 Task: Add an event with the title Third Team Building Activity: Cooking Class and Culinary Challenge, date '2024/05/16', time 7:50 AM to 9:50 AMand add a description: A team outing is a planned event or activity that takes employees out of the usual work environment to engage in recreational and team-building activities. It provides an opportunity for team members to bond, unwind, and strengthen their professional relationships in a more relaxed setting., put the event into Yellow category, logged in from the account softage.7@softage.netand send the event invitation to softage.1@softage.net and softage.2@softage.net. Set a reminder for the event 180 week before
Action: Mouse moved to (83, 106)
Screenshot: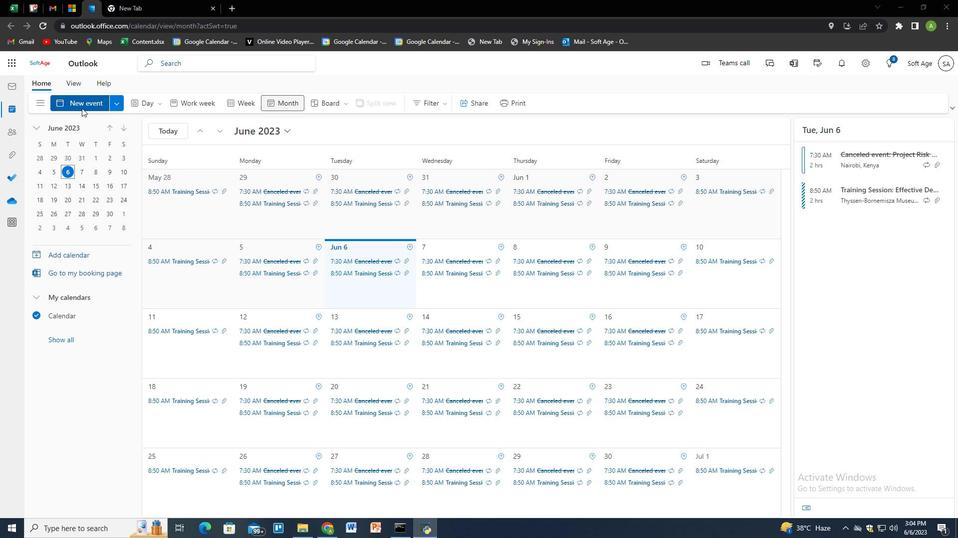 
Action: Mouse pressed left at (83, 106)
Screenshot: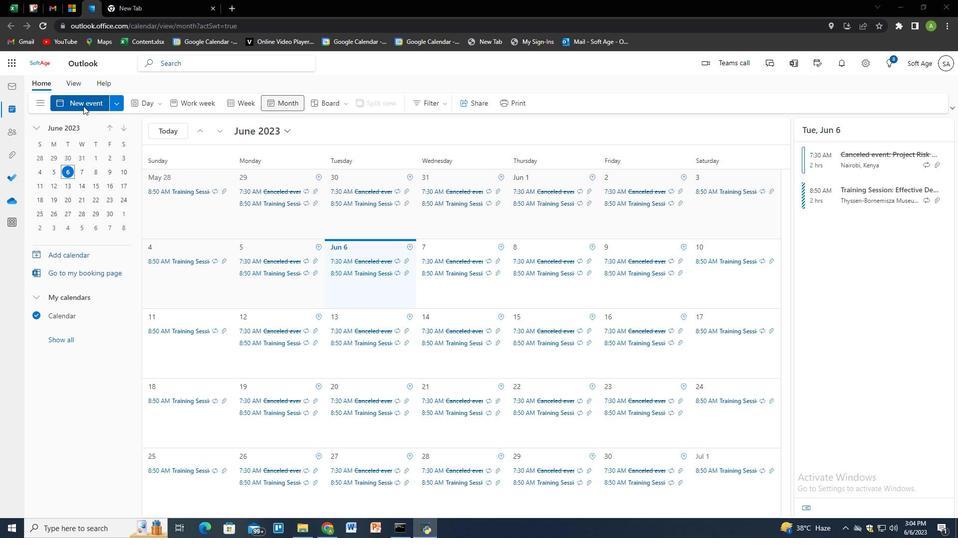 
Action: Mouse moved to (325, 167)
Screenshot: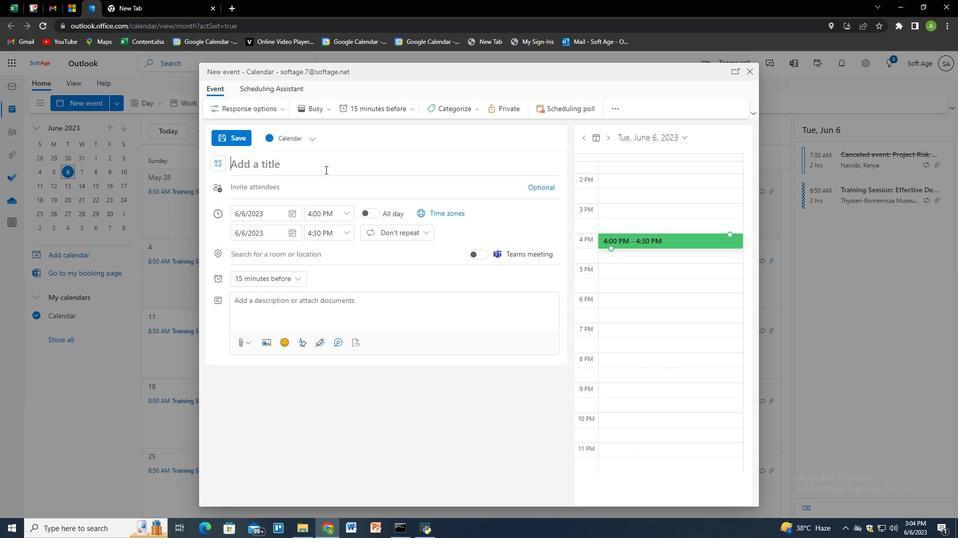 
Action: Mouse pressed left at (325, 167)
Screenshot: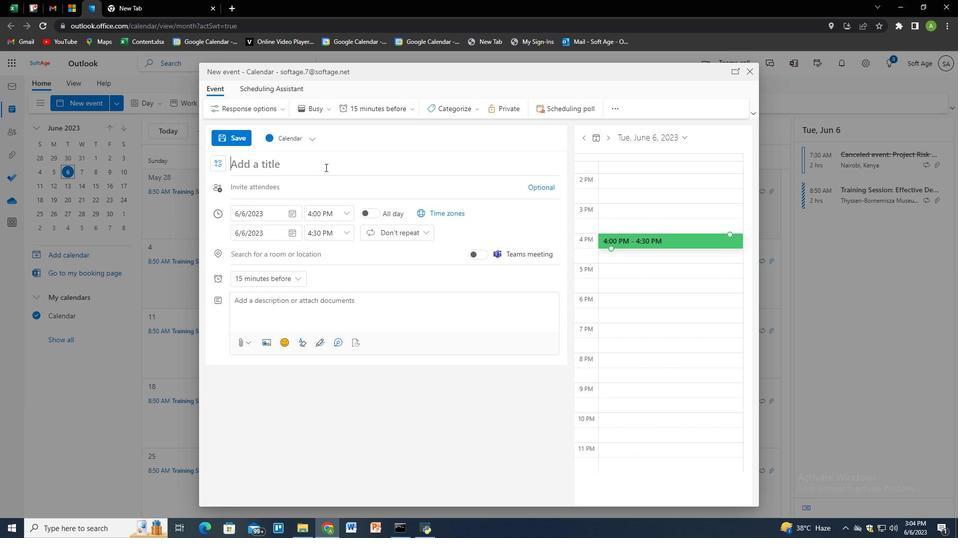
Action: Key pressed <Key.shift>Third<Key.space><Key.shift>Team<Key.space><Key.shift>Building<Key.space><Key.shift>Acti<Key.backspace><Key.backspace>tivity<Key.shift>:<Key.space><Key.shift>Cooking<Key.space><Key.shift>Class<Key.space>and<Key.space><Key.shift>Culinary<Key.space><Key.shift>CH<Key.backspace>hallenge,<Key.tab><Key.tab><Key.tab>2024<Key.insert><Key.backspace><Key.backspace><Key.backspace><Key.backspace><Key.backspace>
Screenshot: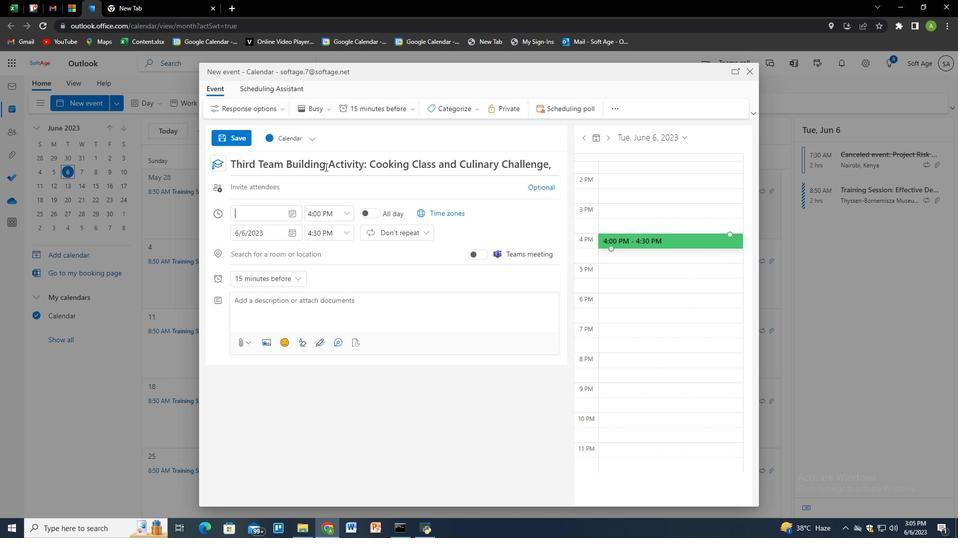 
Action: Mouse moved to (293, 215)
Screenshot: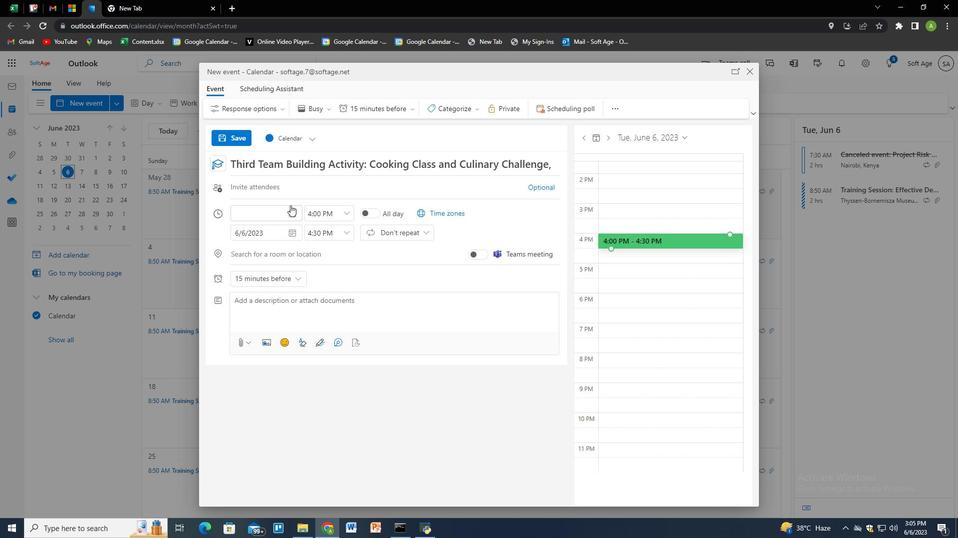 
Action: Mouse pressed left at (293, 215)
Screenshot: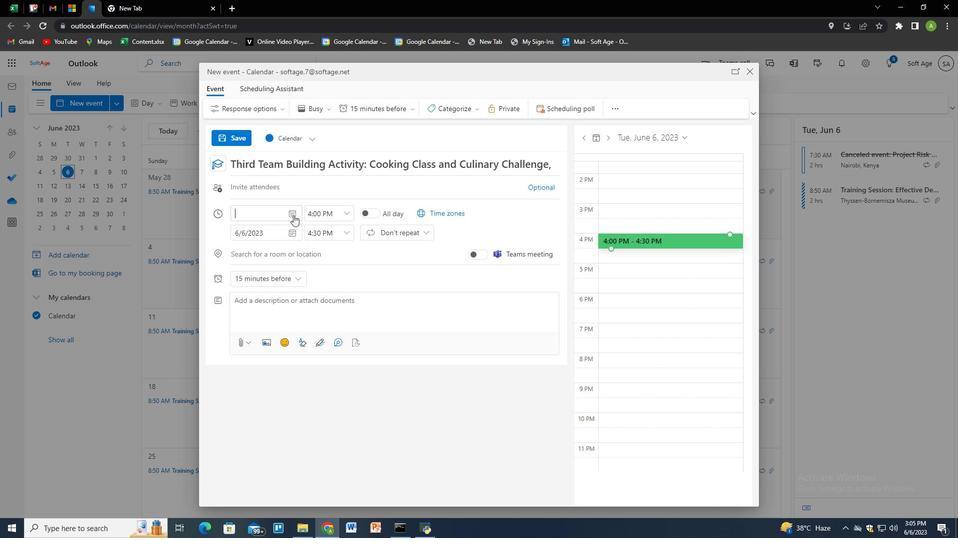 
Action: Mouse moved to (280, 234)
Screenshot: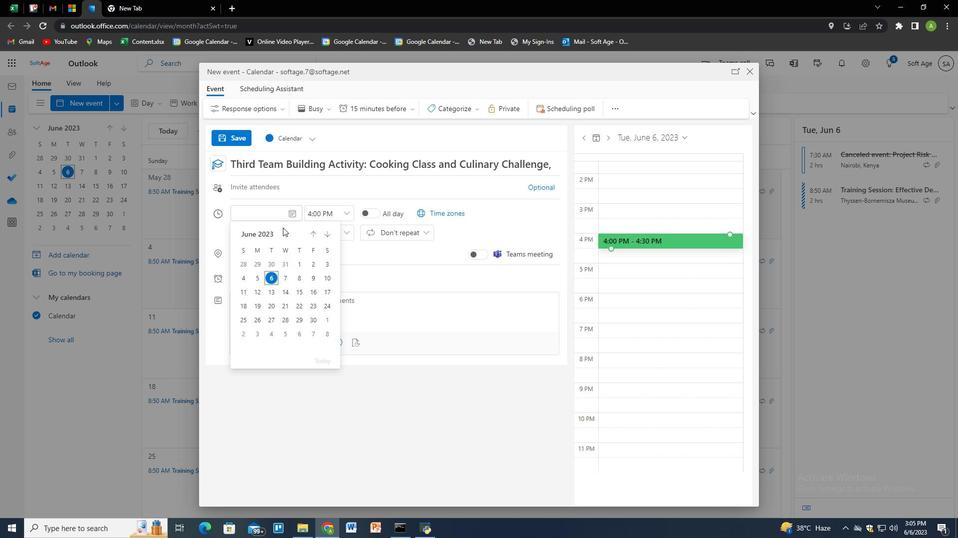 
Action: Mouse pressed left at (280, 234)
Screenshot: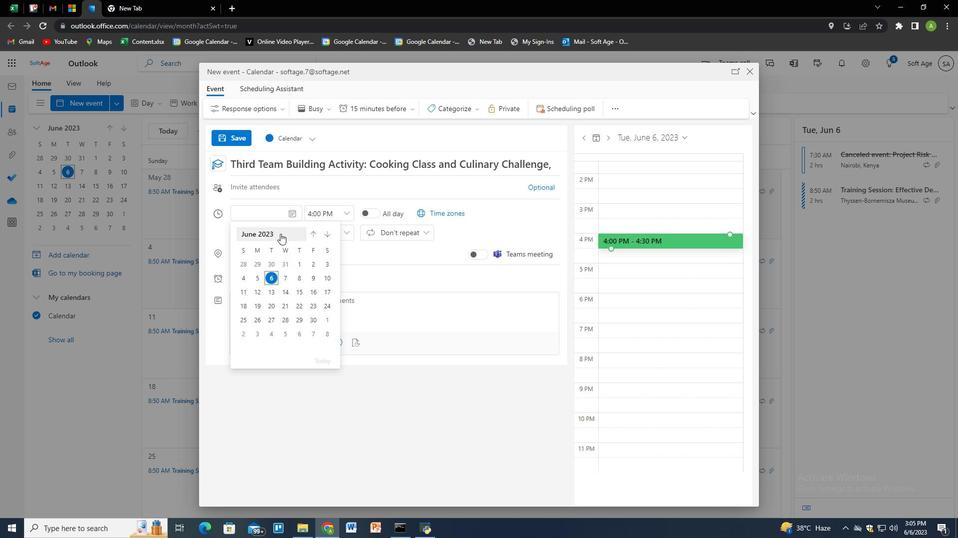 
Action: Mouse pressed left at (280, 234)
Screenshot: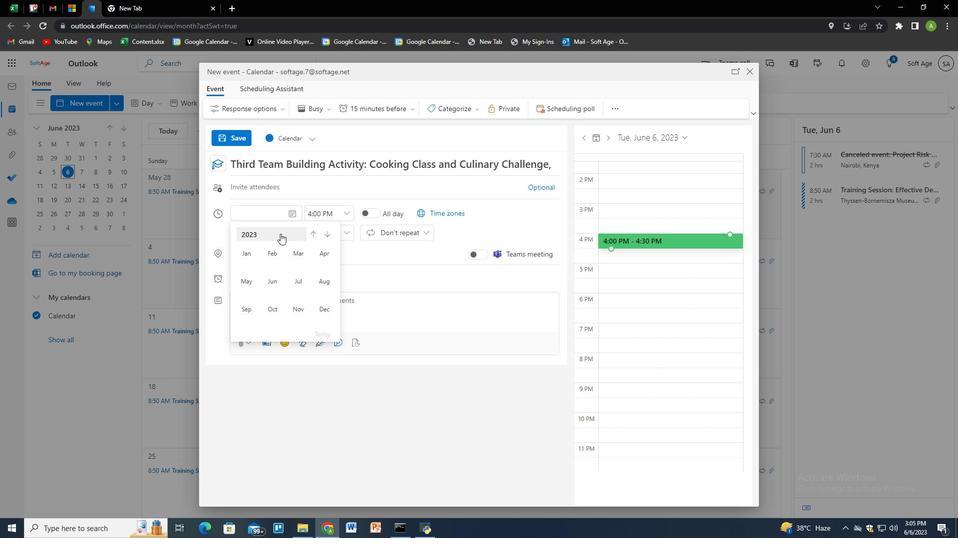 
Action: Mouse moved to (252, 280)
Screenshot: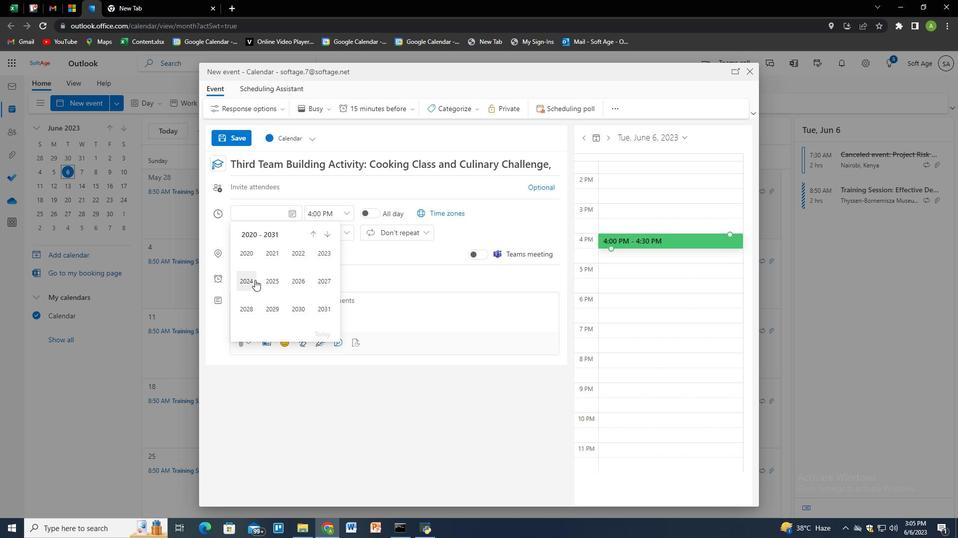 
Action: Mouse pressed left at (252, 280)
Screenshot: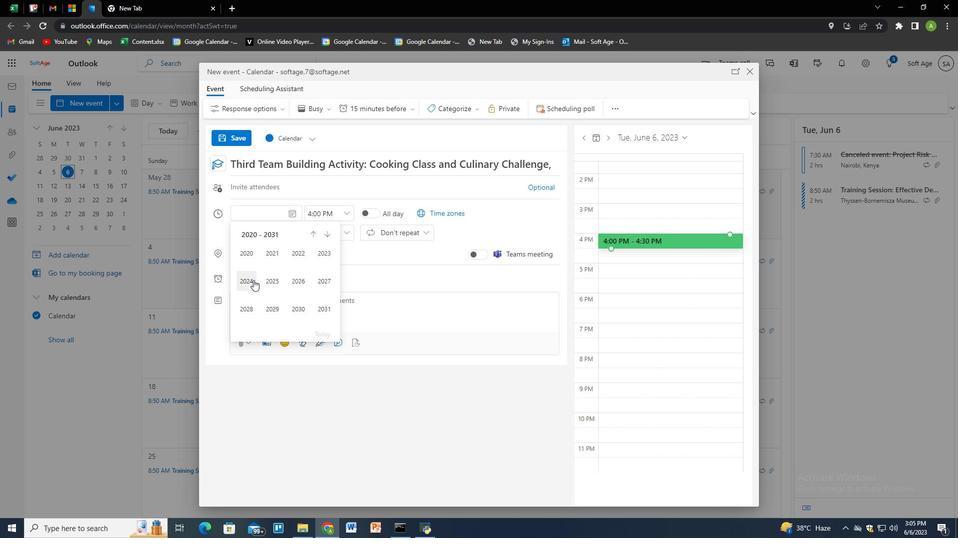 
Action: Mouse moved to (250, 280)
Screenshot: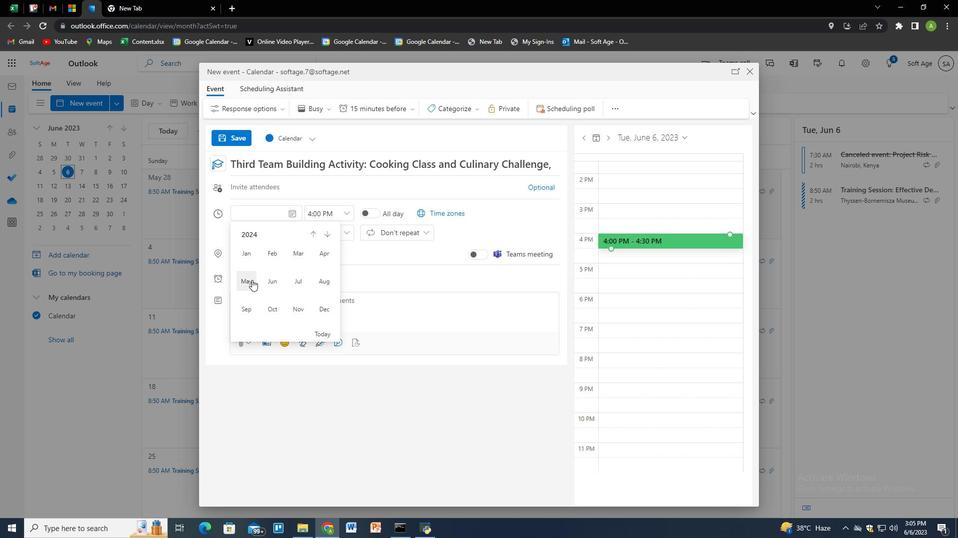 
Action: Mouse pressed left at (250, 280)
Screenshot: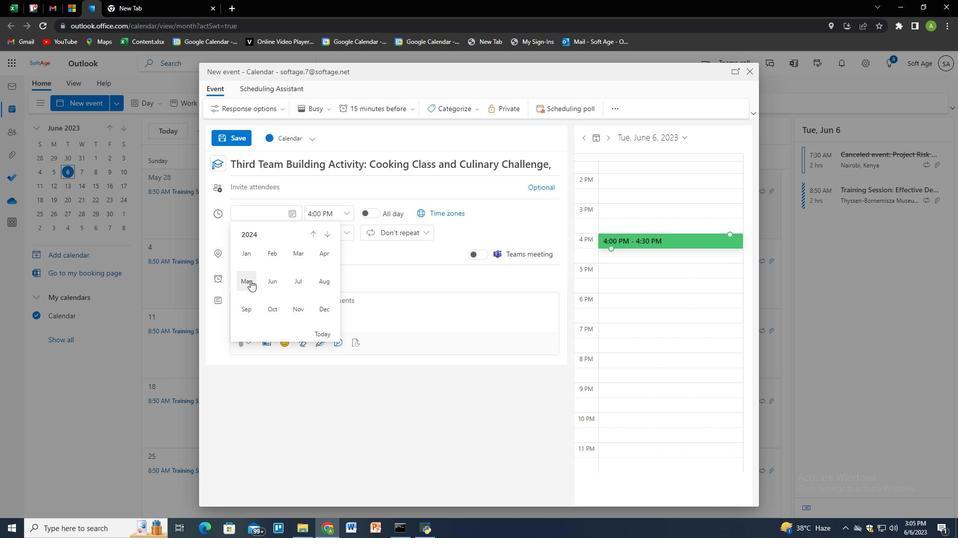 
Action: Mouse moved to (300, 294)
Screenshot: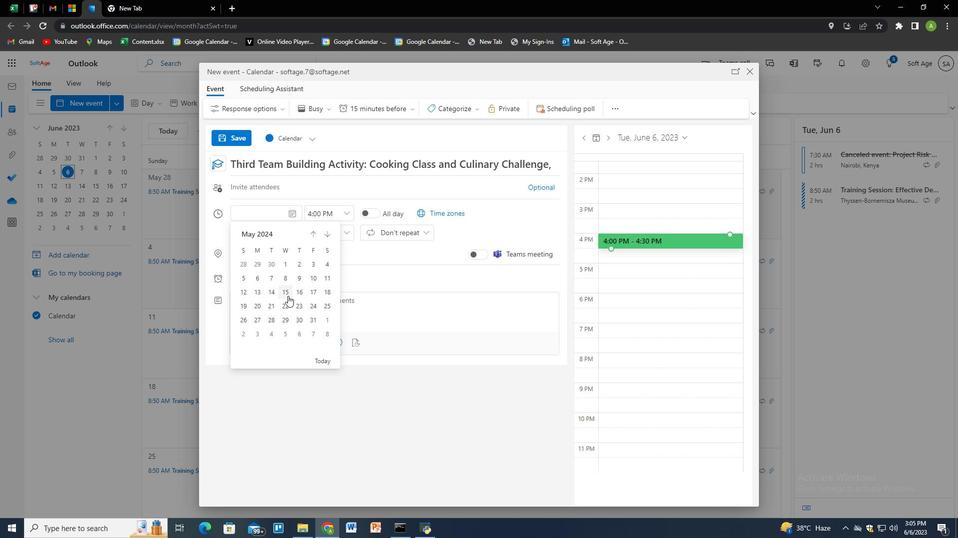 
Action: Mouse pressed left at (300, 294)
Screenshot: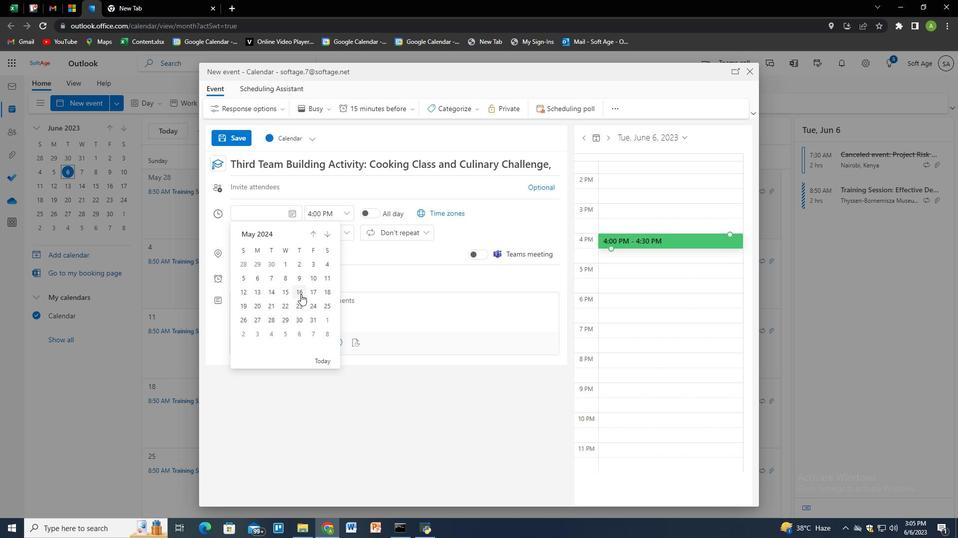 
Action: Mouse moved to (321, 214)
Screenshot: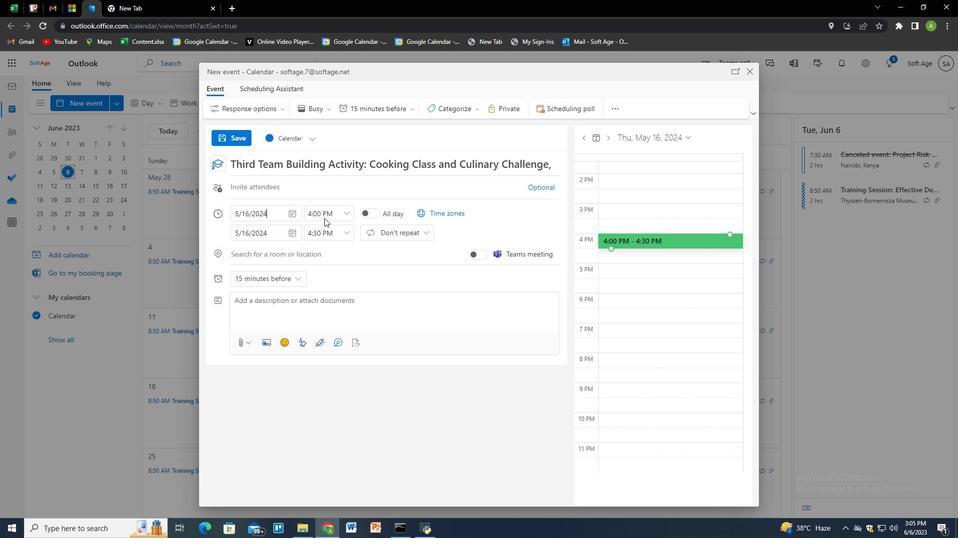 
Action: Mouse pressed left at (321, 214)
Screenshot: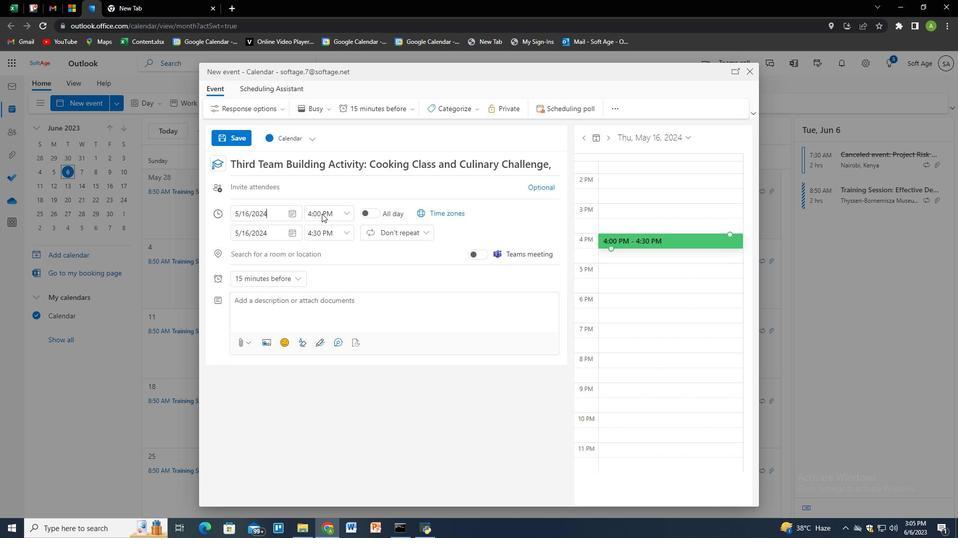 
Action: Mouse moved to (321, 213)
Screenshot: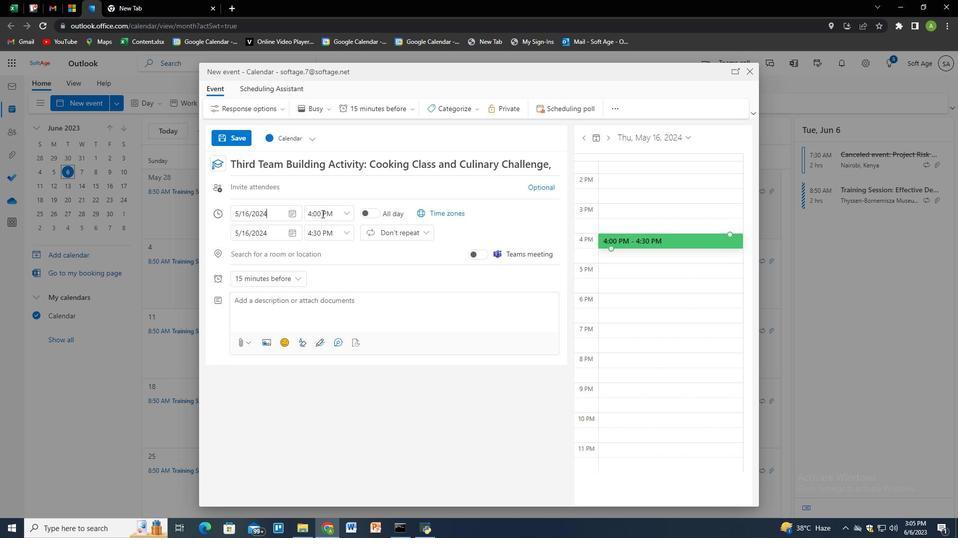 
Action: Key pressed 7<Key.shift>:50<Key.space><Key.shift>AM<Key.tab><Key.tab>9<Key.shift_r><Key.shift_r><Key.shift_r><Key.shift_r><Key.shift_r><Key.shift_r><Key.shift_r><Key.shift_r><Key.shift_r><Key.shift_r><Key.shift_r><Key.shift_r><Key.shift_r><Key.shift_r><Key.shift_r><Key.shift_r><Key.shift_r>:50<Key.space><Key.shift><Key.shift><Key.shift><Key.shift><Key.shift><Key.shift><Key.shift><Key.shift><Key.shift><Key.shift><Key.shift><Key.shift><Key.shift><Key.shift><Key.shift><Key.shift>AM<Key.shift>M
Screenshot: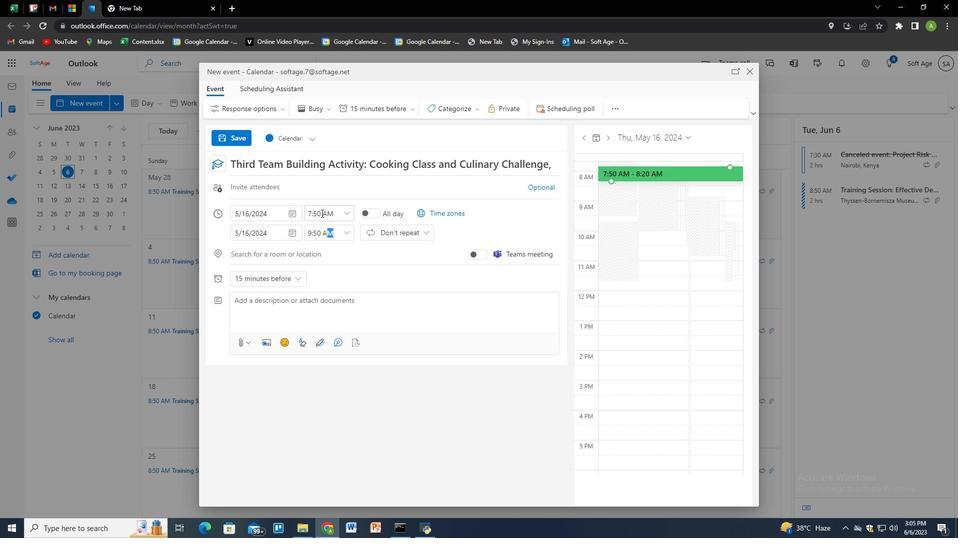 
Action: Mouse moved to (334, 204)
Screenshot: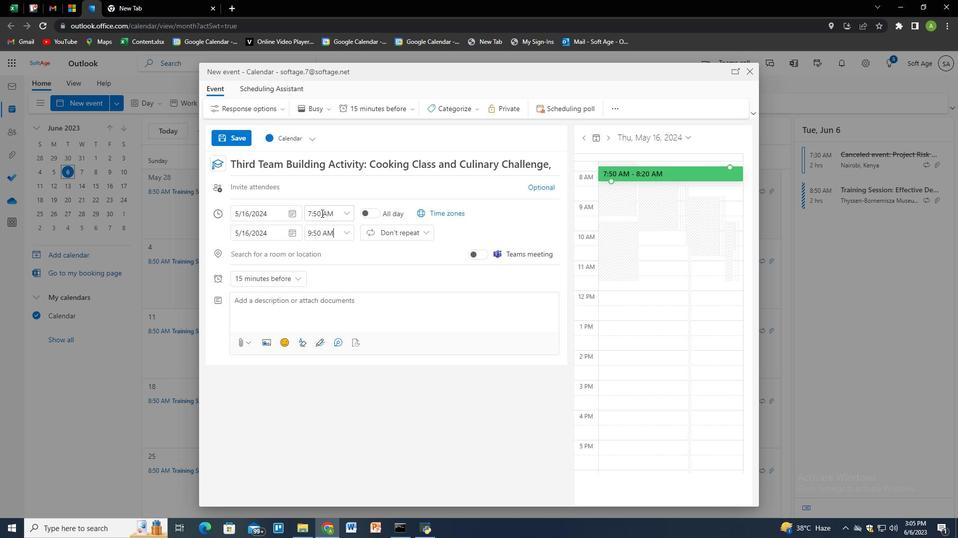 
Action: Key pressed <Key.tab><Key.tab><Key.tab><Key.tab><Key.tab><Key.tab><Key.tab><Key.shift>A<Key.space>team<Key.space>outing<Key.space>is<Key.space>a<Key.space><Key.backspace><Key.space>planned<Key.space>event<Key.space>or<Key.space>activity<Key.space>that
Screenshot: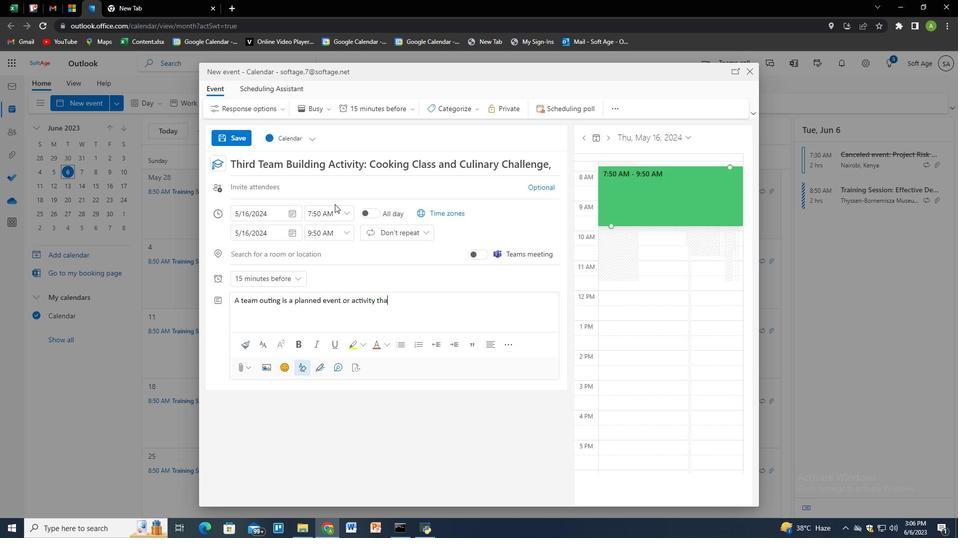 
Action: Mouse moved to (336, 203)
Screenshot: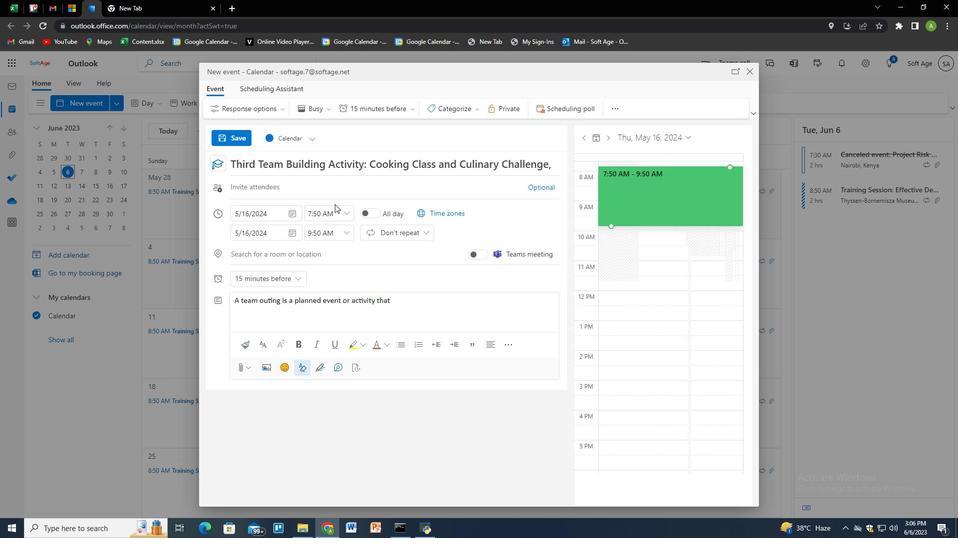 
Action: Key pressed <Key.space>takes<Key.space>employees<Key.space>out<Key.space>of<Key.space>the<Key.space>usual<Key.space>work<Key.space>environment<Key.space>to<Key.space>engage<Key.space>in<Key.space>recreational<Key.space>and<Key.space>team-building<Key.space>activities.<Key.space><Key.shift><Key.shift><Key.shift>It<Key.space>provide<Key.space>an<Key.space>opportunity<Key.space>for<Key.space>team<Key.space><Key.backspace>-building<Key.space>at<Key.backspace>ctivities.<Key.enter><Key.backspace><Key.backspace><Key.backspace><Key.backspace><Key.backspace><Key.backspace><Key.backspace><Key.backspace><Key.backspace><Key.backspace><Key.backspace><Key.backspace><Key.backspace><Key.backspace><Key.backspace><Key.backspace><Key.backspace><Key.backspace><Key.backspace><Key.backspace><Key.backspace><Key.backspace><Key.space>members<Key.space>to<Key.space>co<Key.backspace><Key.backspace>bond,<Key.space>unwindd<Key.backspace><Key.space><Key.backspace>,<Key.space>and<Key.space>strenghte<Key.backspace><Key.backspace><Key.backspace>then<Key.space>their<Key.space>tpr<Key.backspace><Key.backspace><Key.backspace>professional<Key.space>relatiso<Key.backspace><Key.backspace>onships<Key.space>in<Key.space>a<Key.space>more<Key.space>relaxed<Key.space>setting.
Screenshot: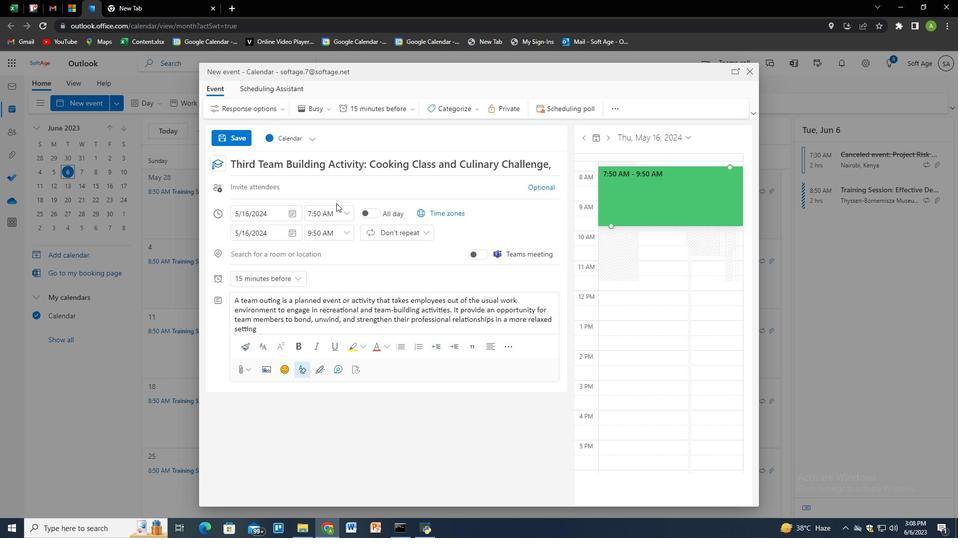 
Action: Mouse moved to (445, 105)
Screenshot: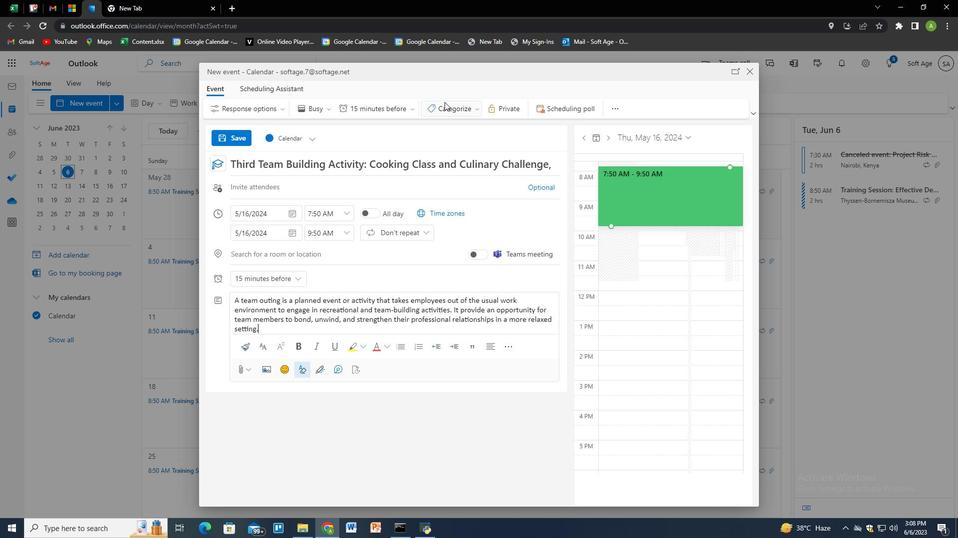 
Action: Mouse pressed left at (445, 105)
Screenshot: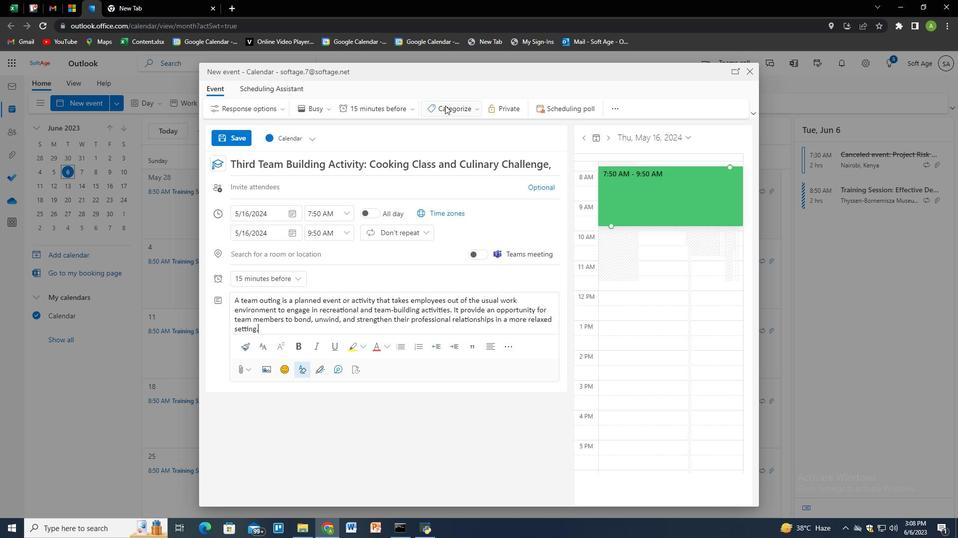 
Action: Mouse moved to (451, 205)
Screenshot: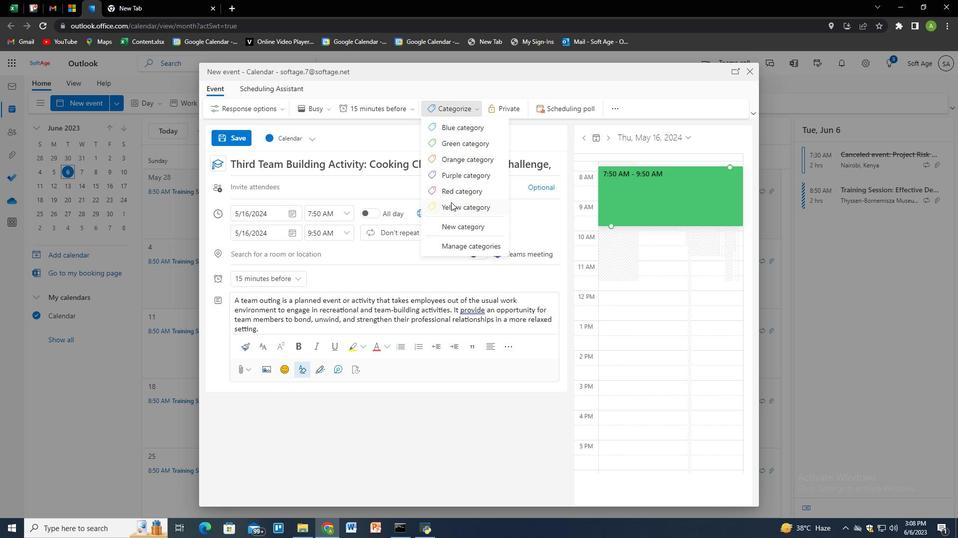 
Action: Mouse pressed left at (451, 205)
Screenshot: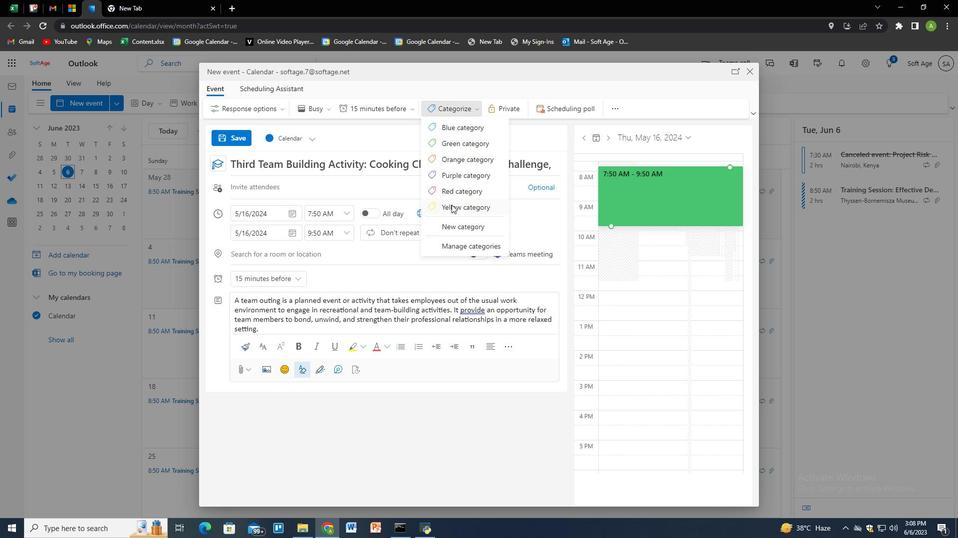 
Action: Mouse moved to (282, 185)
Screenshot: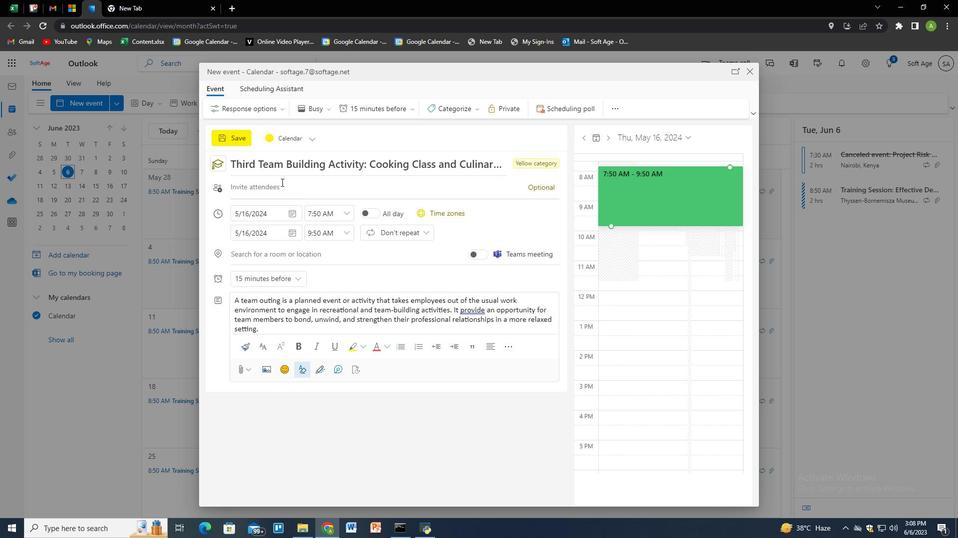
Action: Mouse pressed left at (282, 185)
Screenshot: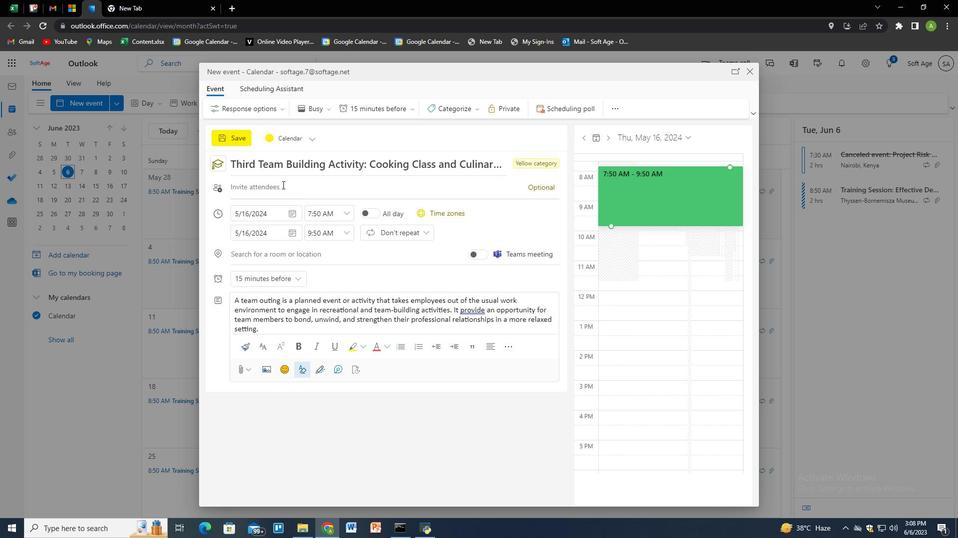 
Action: Mouse moved to (282, 185)
Screenshot: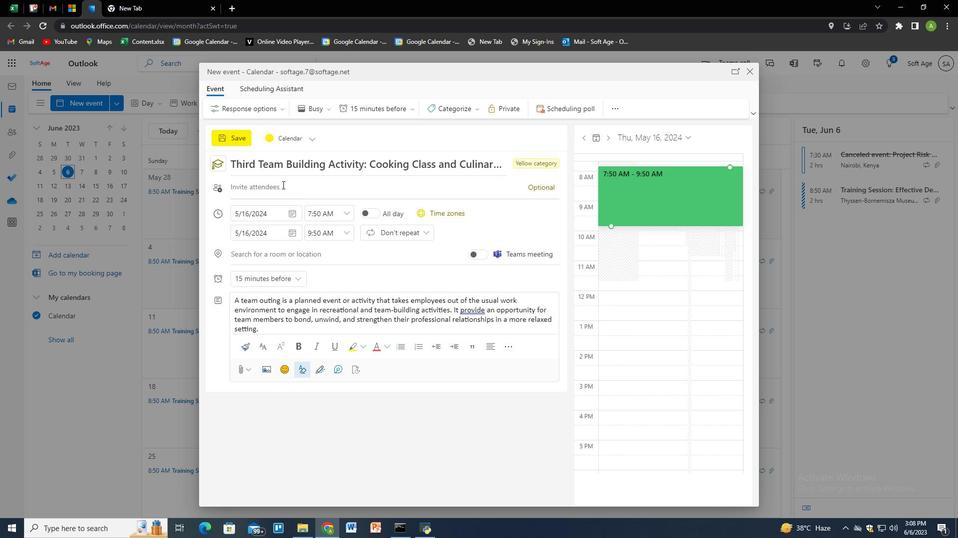 
Action: Key pressed softage.1<Key.shift>@softage.net<Key.enter>softage.2<Key.shift>@softae.<Key.backspace><Key.backspace>ge.net<Key.enter>
Screenshot: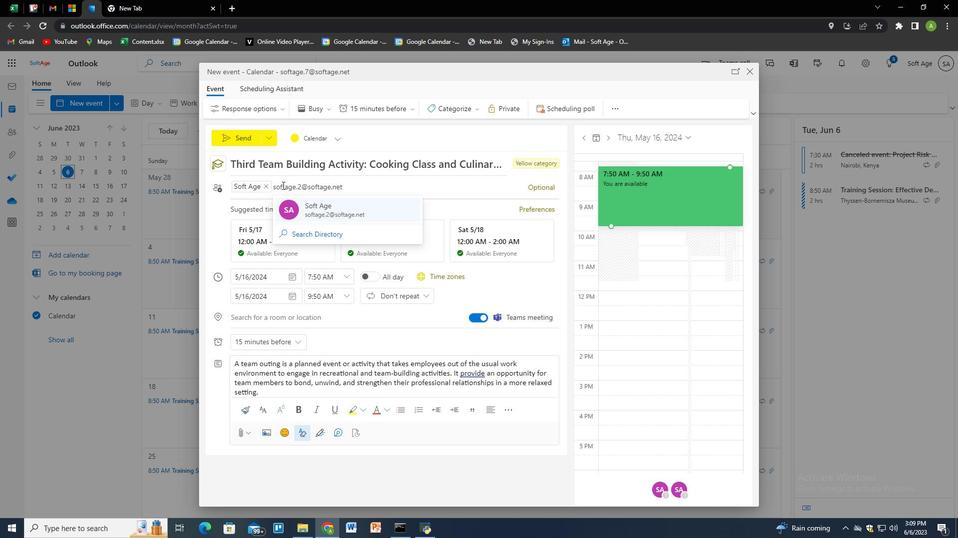 
Action: Mouse moved to (353, 186)
Screenshot: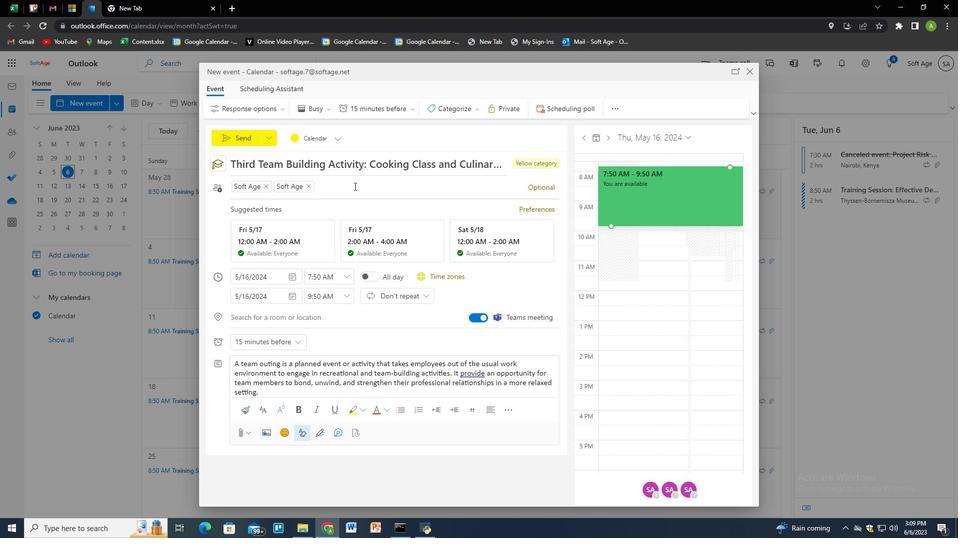 
Action: Mouse pressed left at (353, 186)
Screenshot: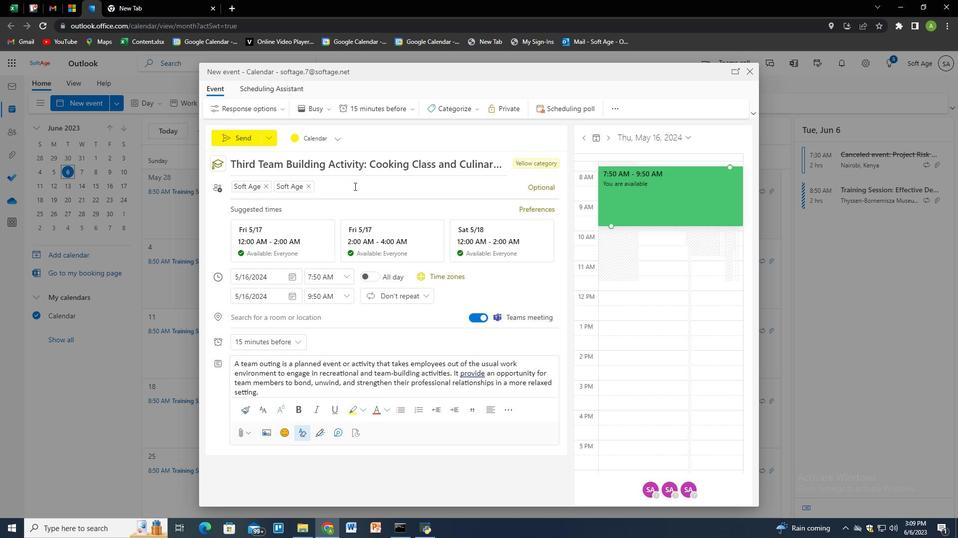 
Action: Mouse moved to (409, 109)
Screenshot: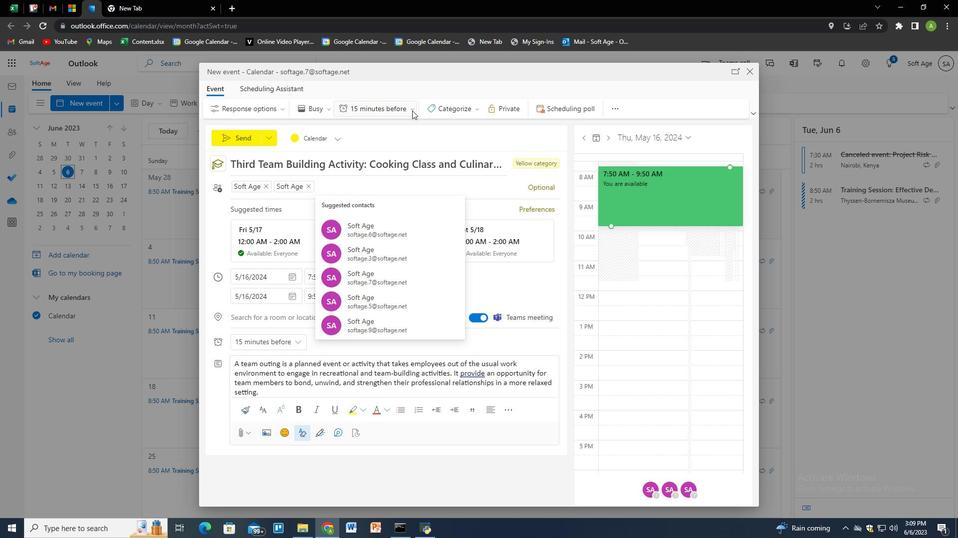 
Action: Mouse pressed left at (409, 109)
Screenshot: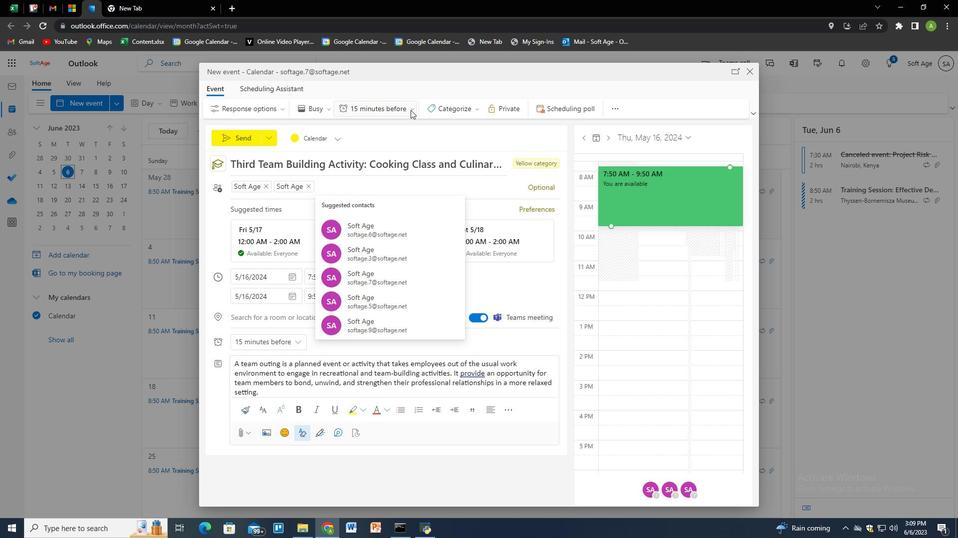 
Action: Mouse moved to (387, 307)
Screenshot: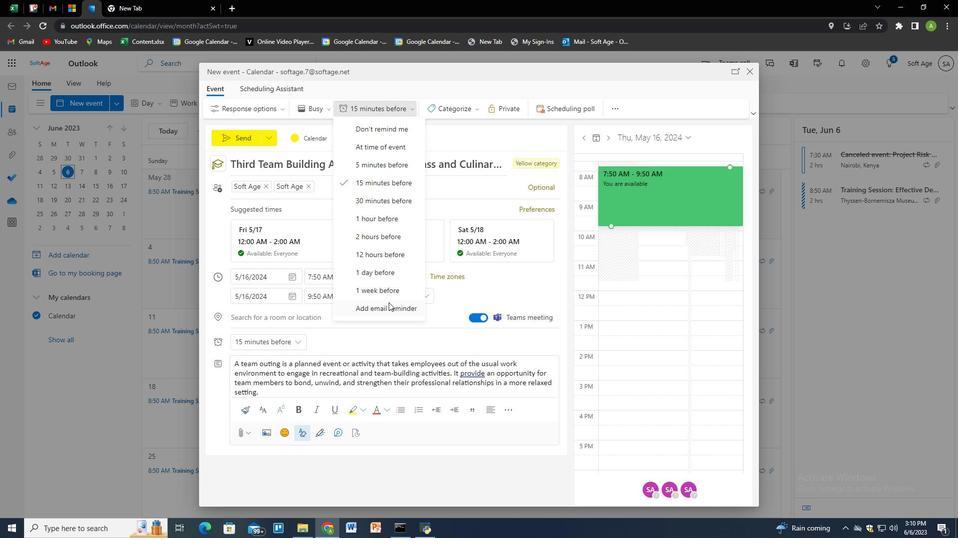 
Action: Mouse pressed left at (387, 307)
Screenshot: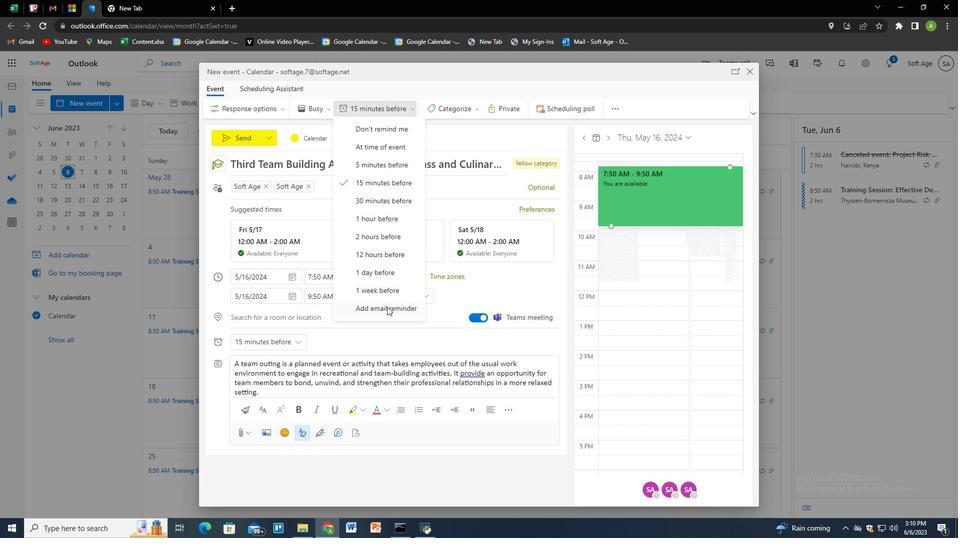 
Action: Mouse moved to (387, 219)
Screenshot: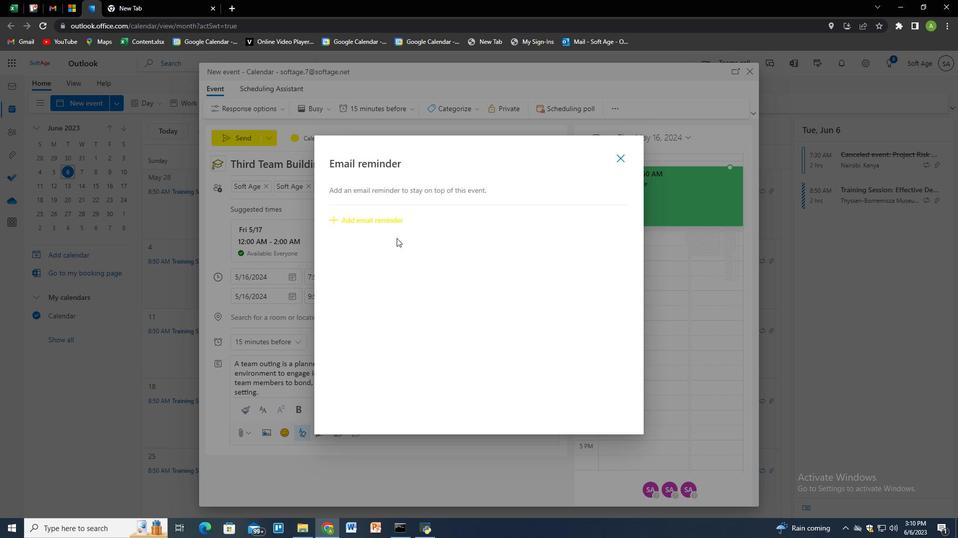 
Action: Mouse pressed left at (387, 219)
Screenshot: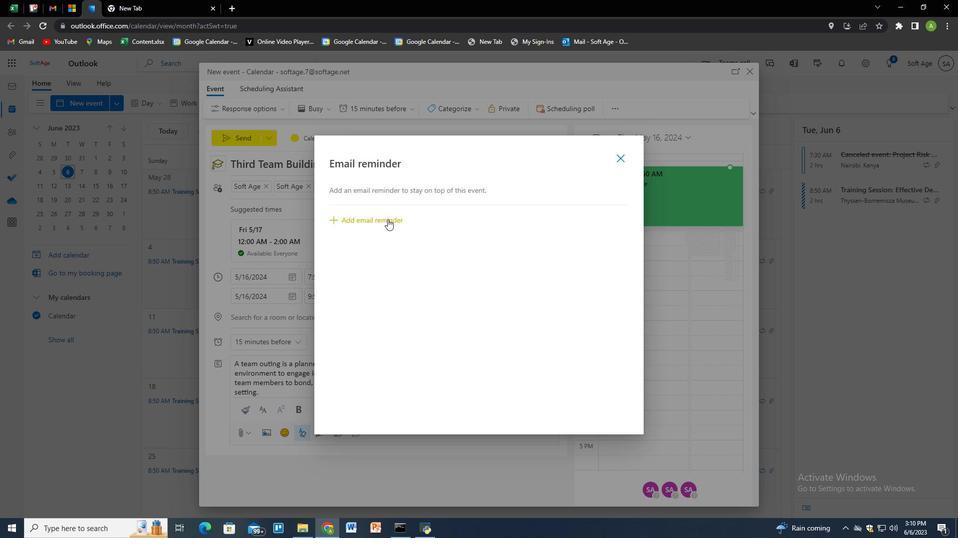 
Action: Mouse moved to (395, 250)
Screenshot: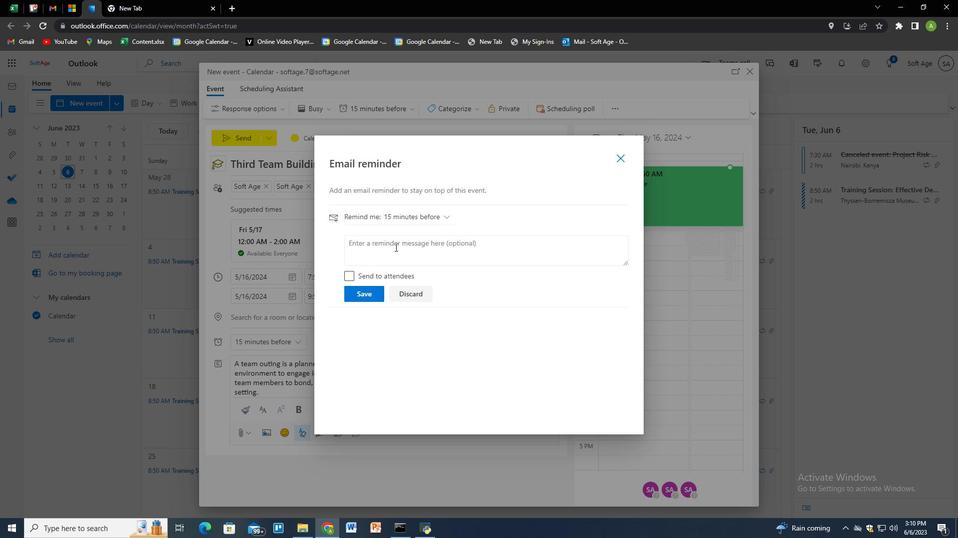 
Action: Mouse pressed left at (395, 250)
Screenshot: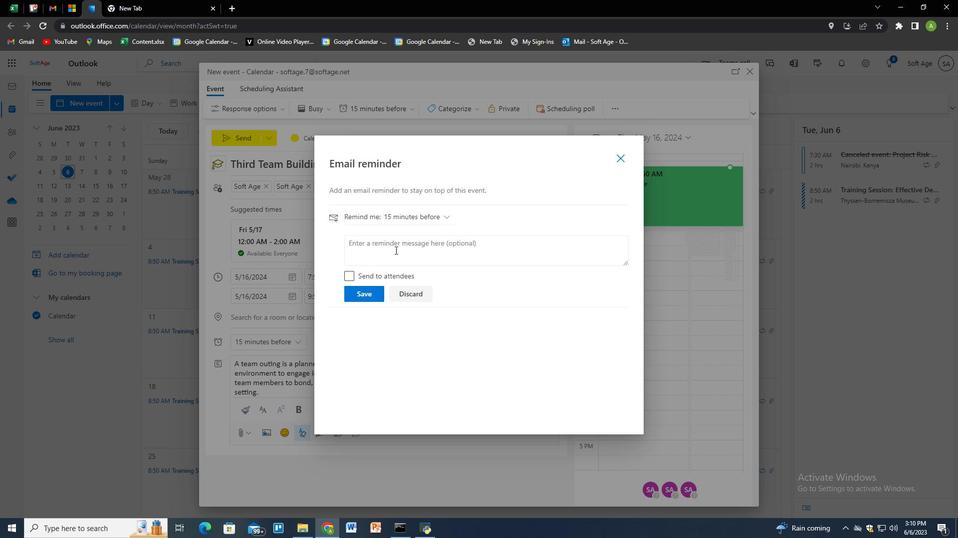 
Action: Key pressed 180<Key.space>week<Key.space>before<Key.tab><Key.tab><Key.enter>
Screenshot: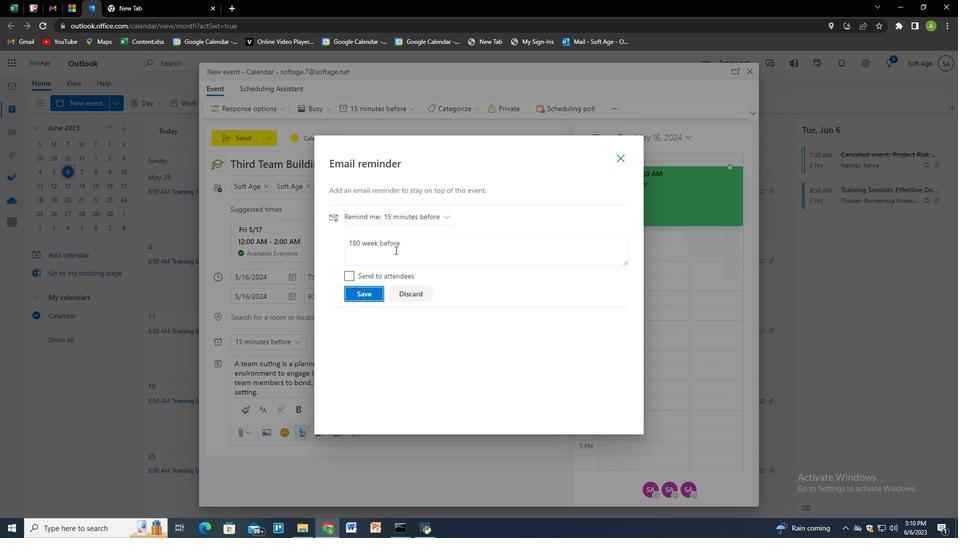 
Action: Mouse moved to (643, 241)
Screenshot: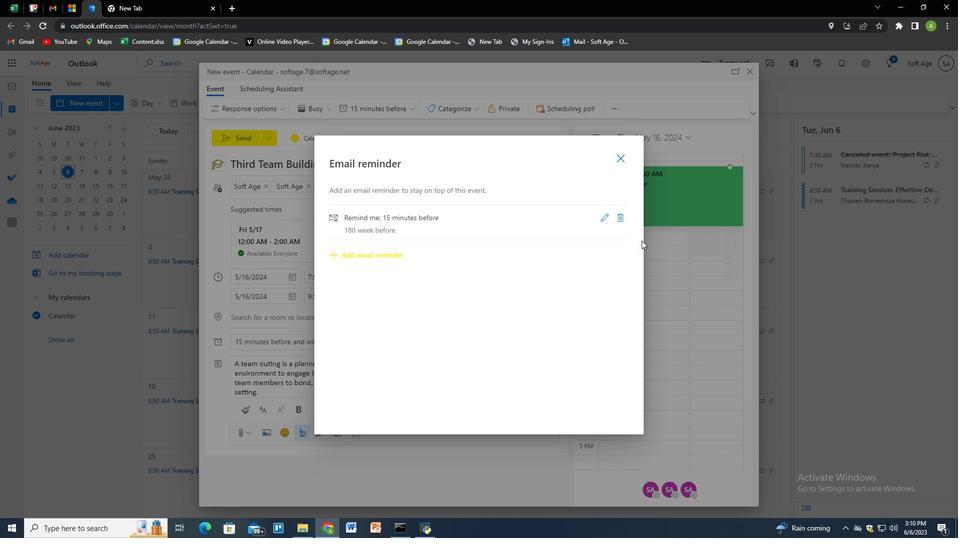 
Action: Mouse pressed left at (643, 241)
Screenshot: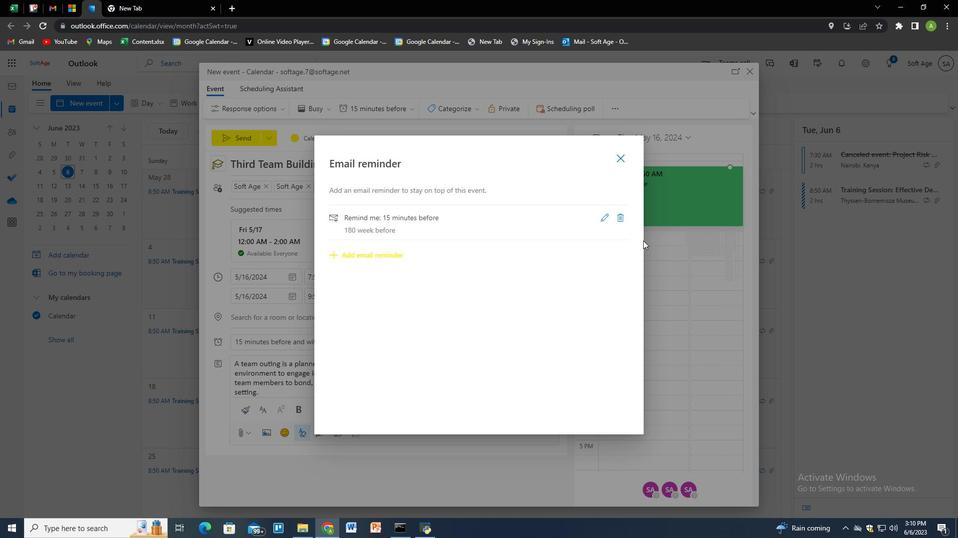 
Action: Mouse moved to (648, 240)
Screenshot: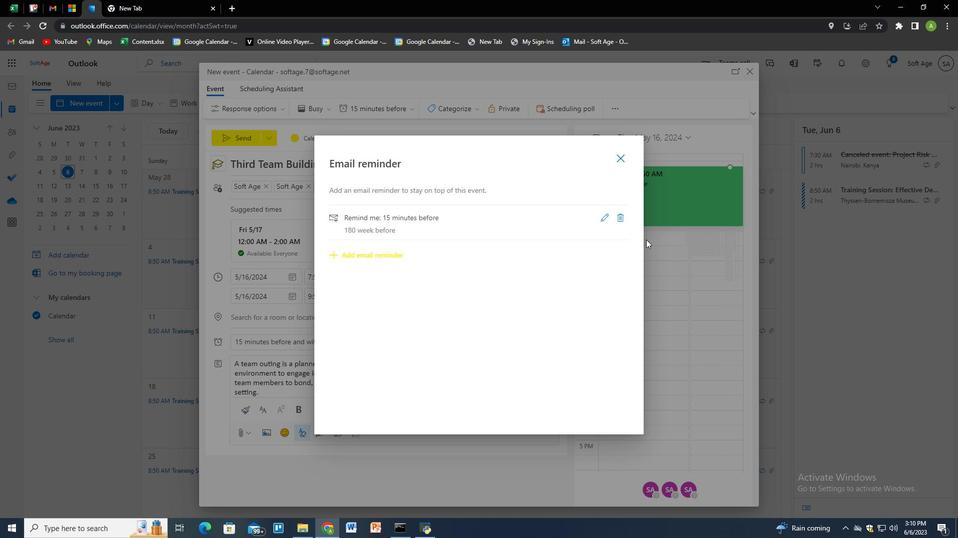 
Action: Mouse pressed left at (648, 240)
Screenshot: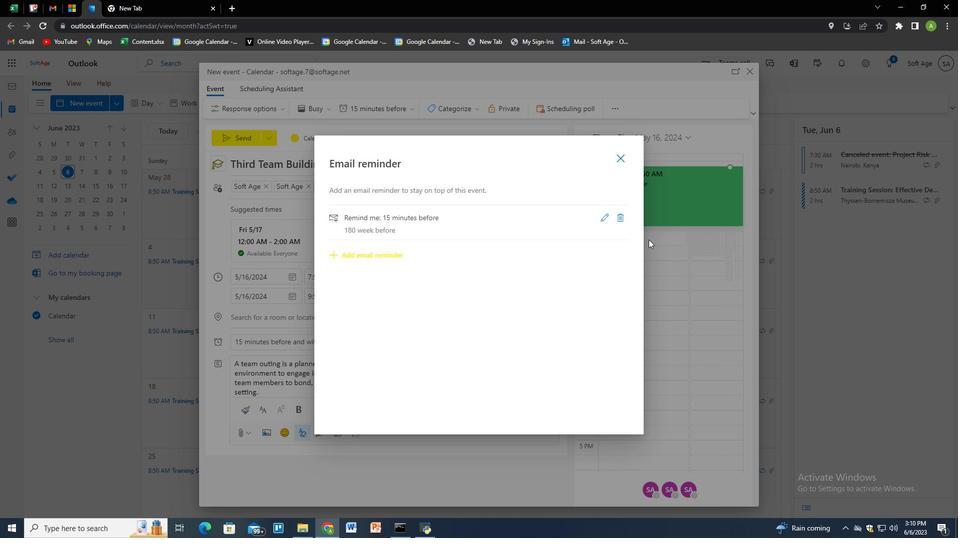 
Action: Mouse moved to (319, 277)
Screenshot: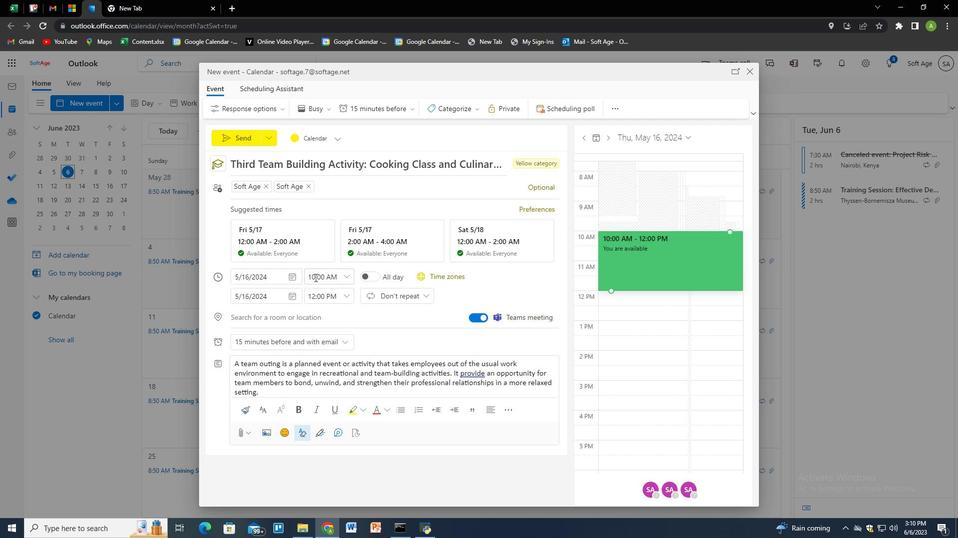 
Action: Mouse pressed left at (319, 277)
Screenshot: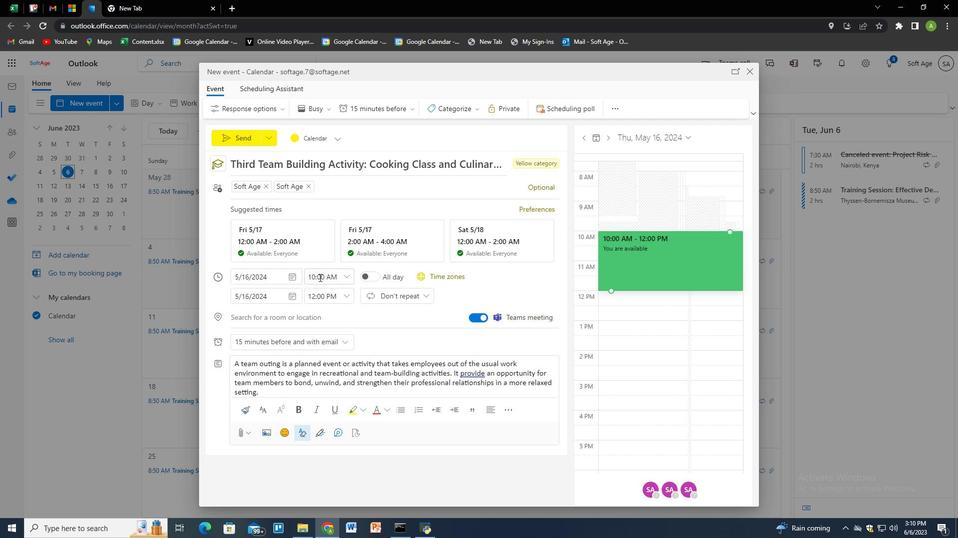 
Action: Mouse moved to (463, 293)
Screenshot: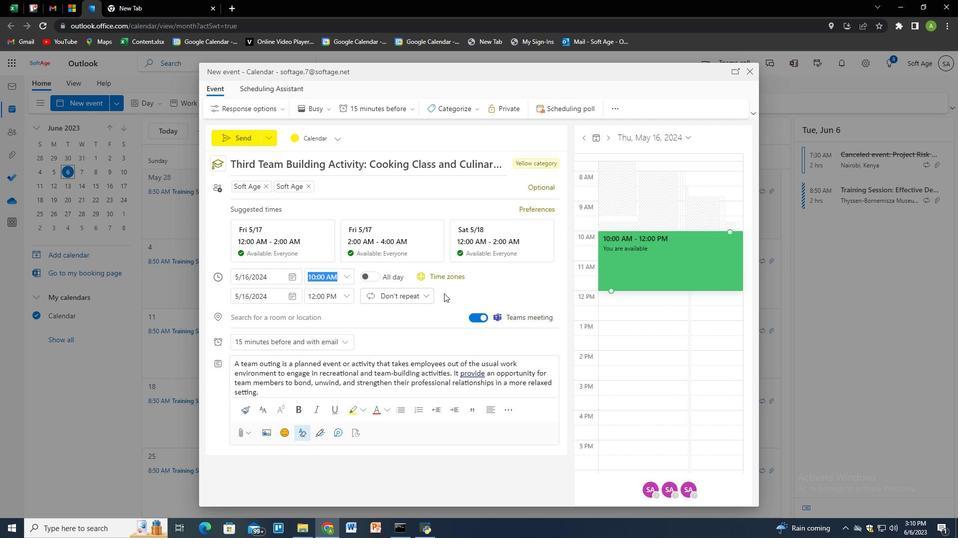 
Action: Key pressed 7<Key.shift_r>:50<Key.space><Key.shift>AM<Key.tab><Key.tab>9<Key.shift_r>:50<Key.space><Key.shift>AMM
Screenshot: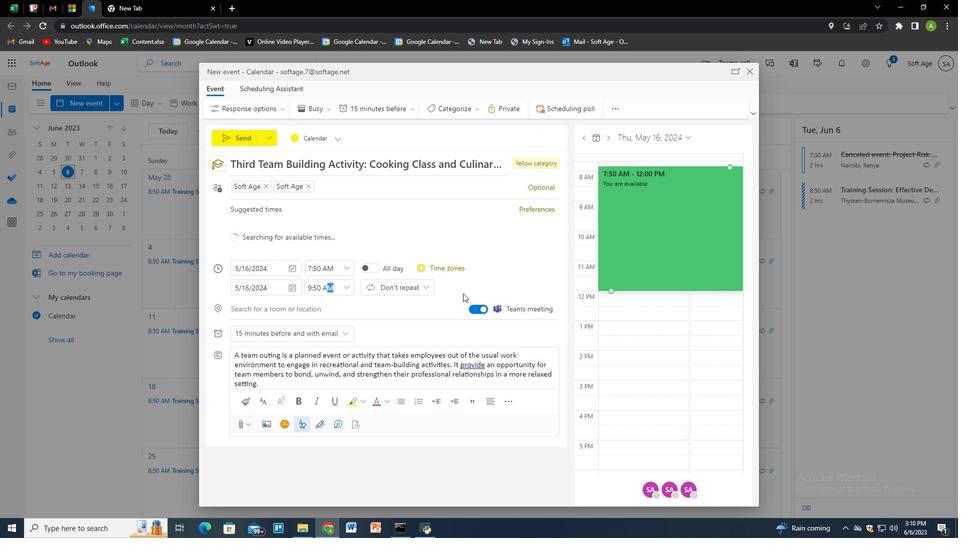 
Action: Mouse moved to (532, 256)
Screenshot: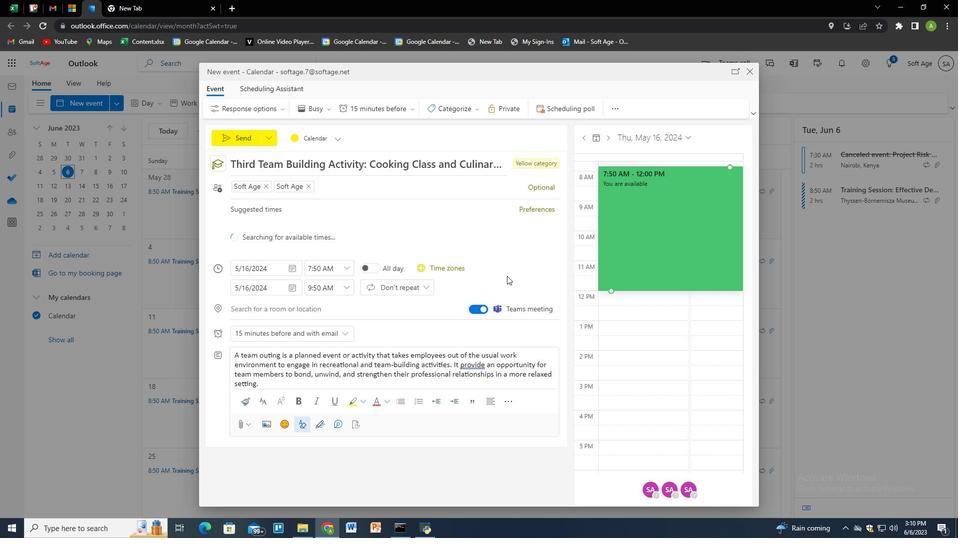 
Action: Mouse pressed left at (532, 256)
Screenshot: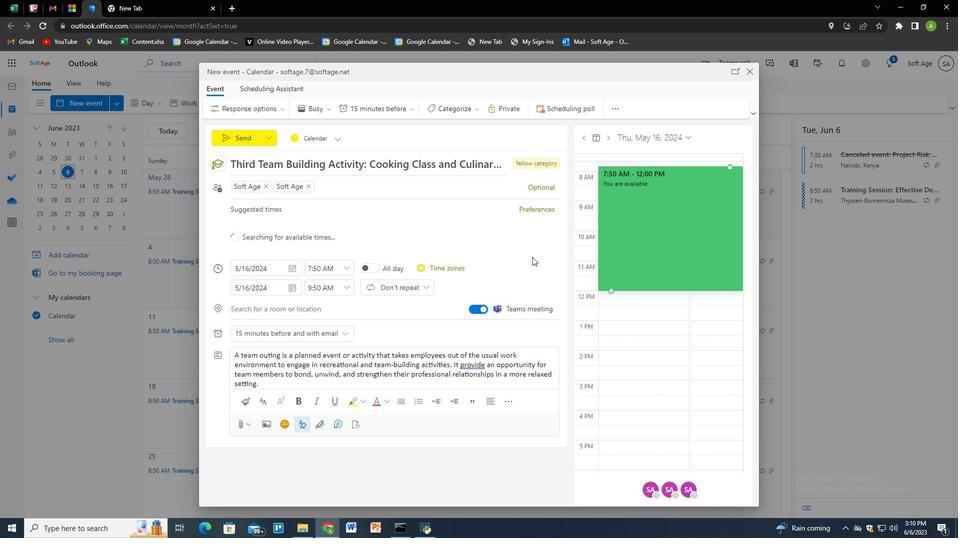 
Action: Mouse moved to (244, 134)
Screenshot: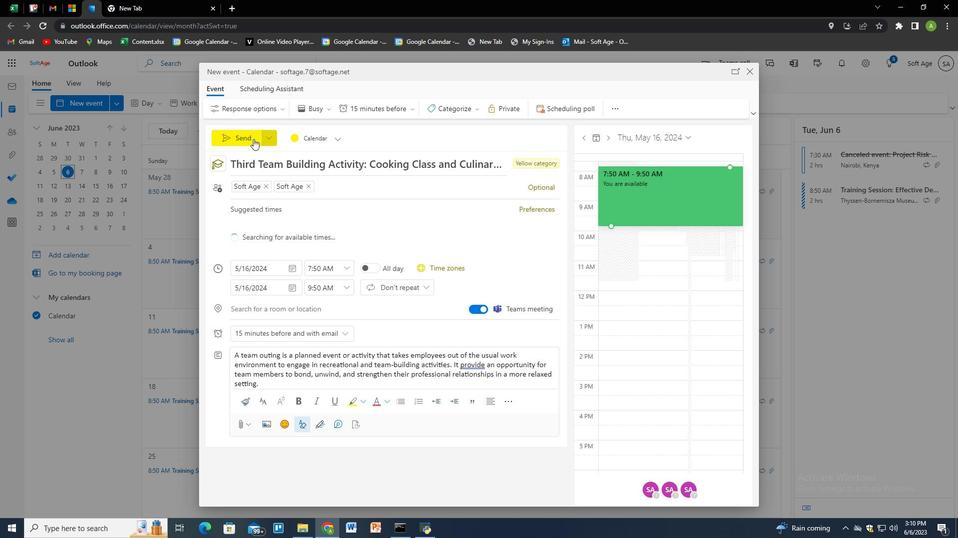 
Action: Mouse pressed left at (244, 134)
Screenshot: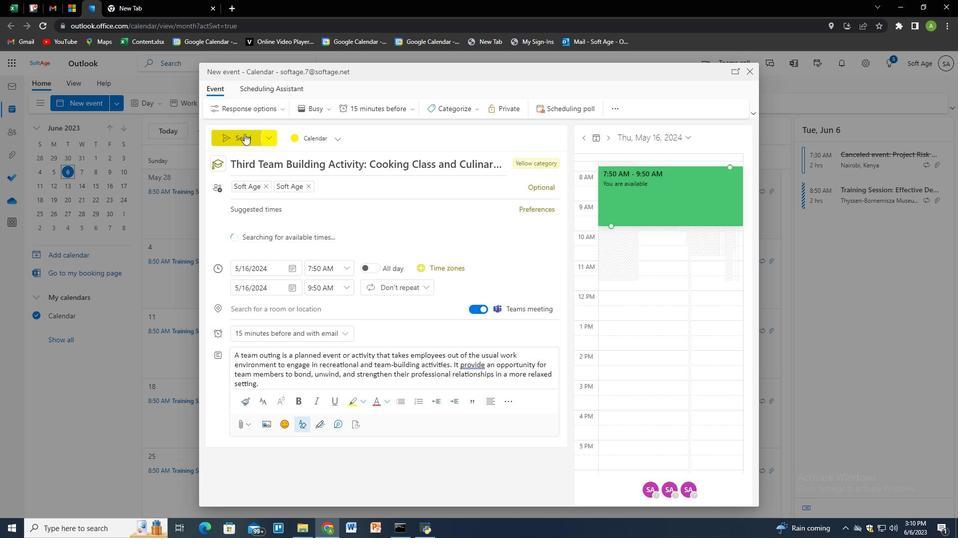 
Action: Mouse moved to (607, 275)
Screenshot: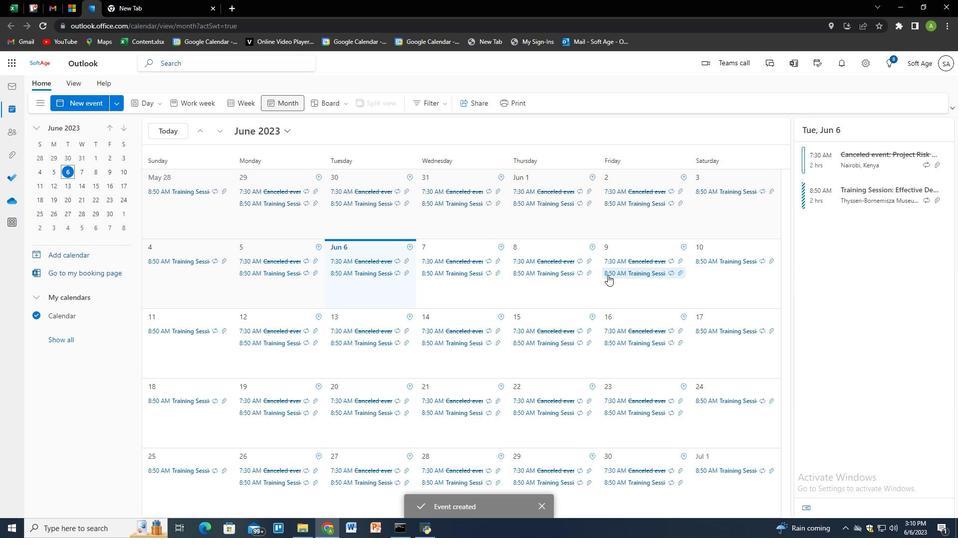 
